 Task: Change "TS ID" for TS muxer to 10.
Action: Mouse moved to (126, 16)
Screenshot: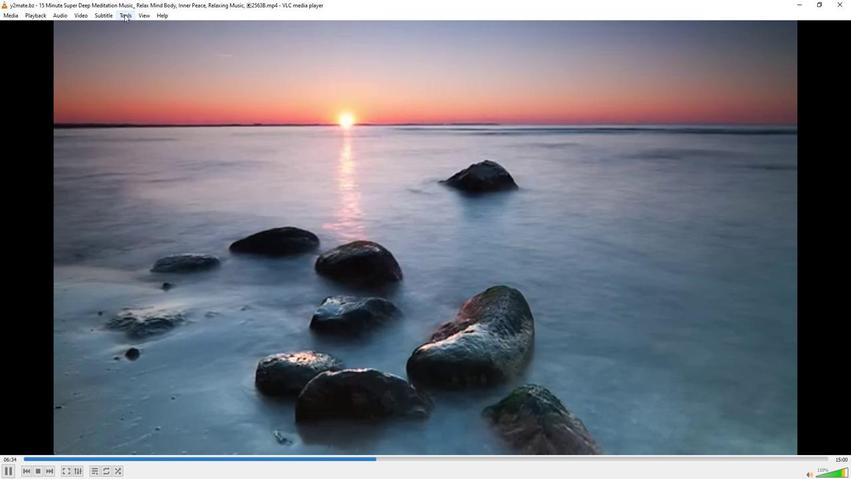 
Action: Mouse pressed left at (126, 16)
Screenshot: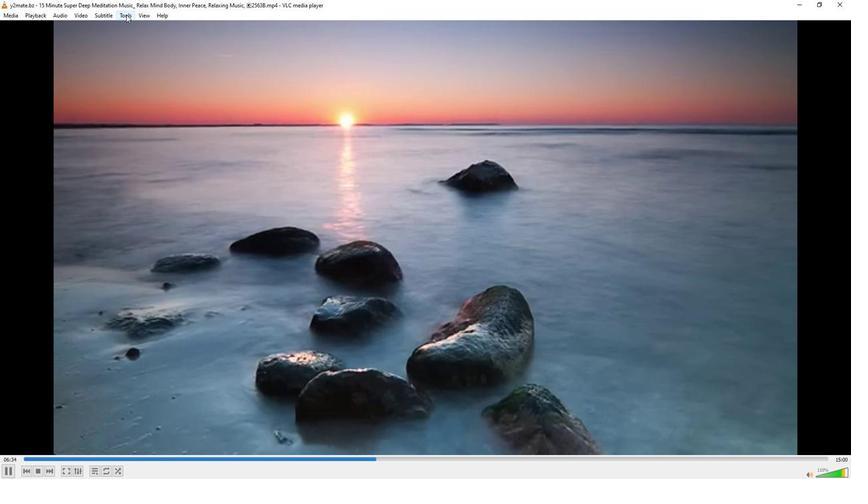 
Action: Mouse moved to (155, 121)
Screenshot: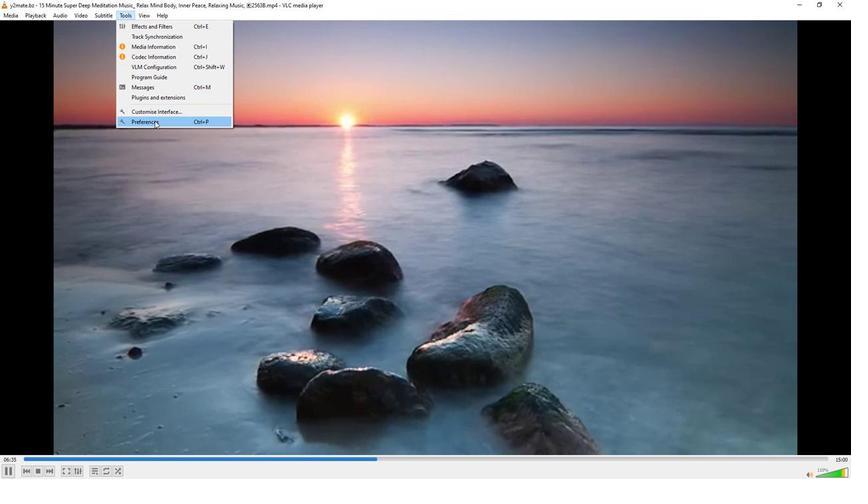 
Action: Mouse pressed left at (155, 121)
Screenshot: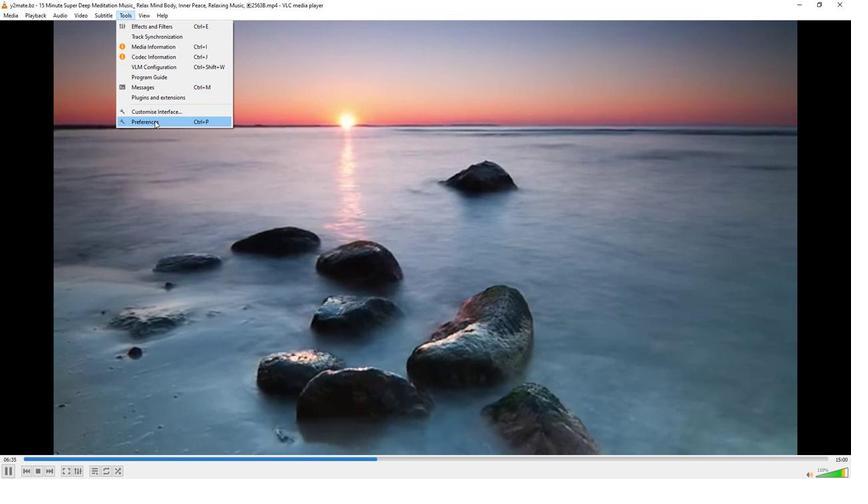 
Action: Mouse moved to (281, 391)
Screenshot: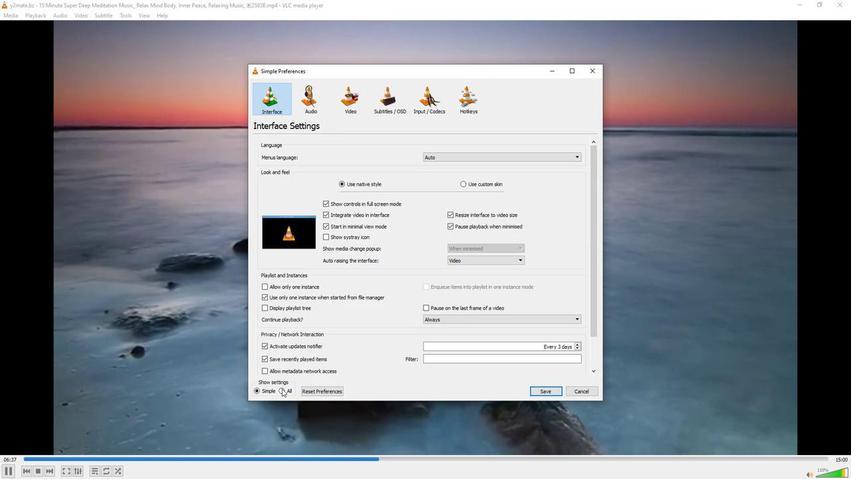 
Action: Mouse pressed left at (281, 391)
Screenshot: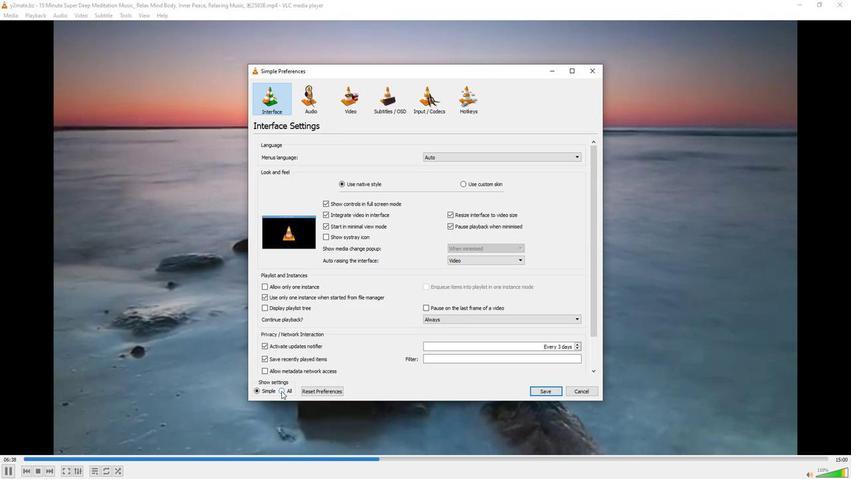 
Action: Mouse moved to (282, 294)
Screenshot: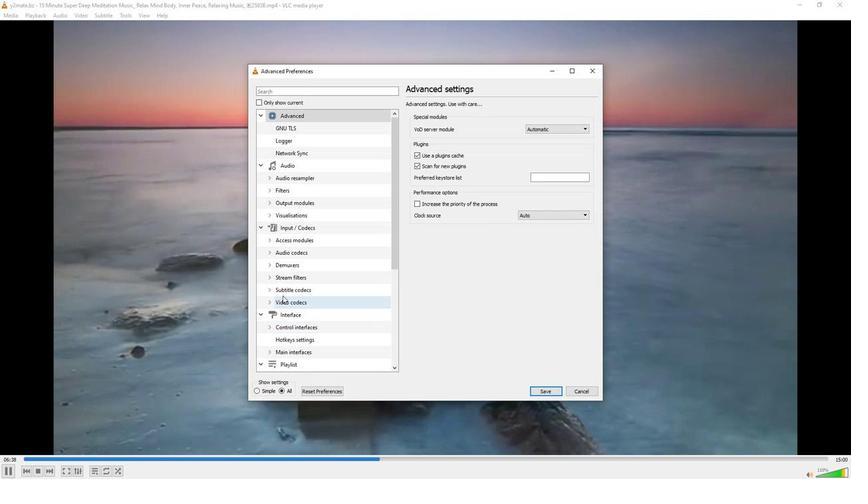 
Action: Mouse scrolled (282, 293) with delta (0, 0)
Screenshot: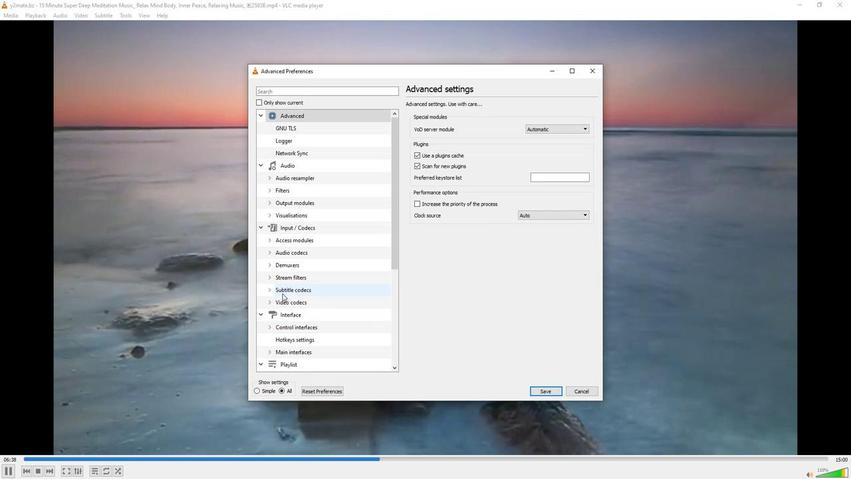 
Action: Mouse scrolled (282, 293) with delta (0, 0)
Screenshot: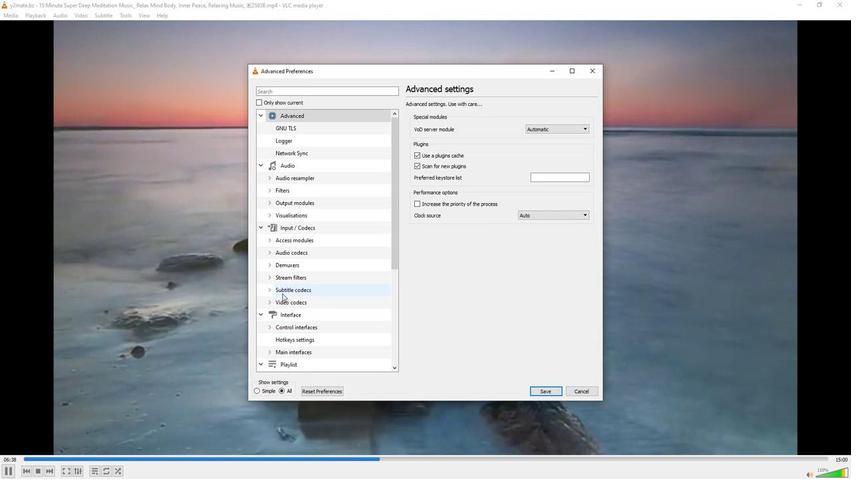 
Action: Mouse moved to (268, 351)
Screenshot: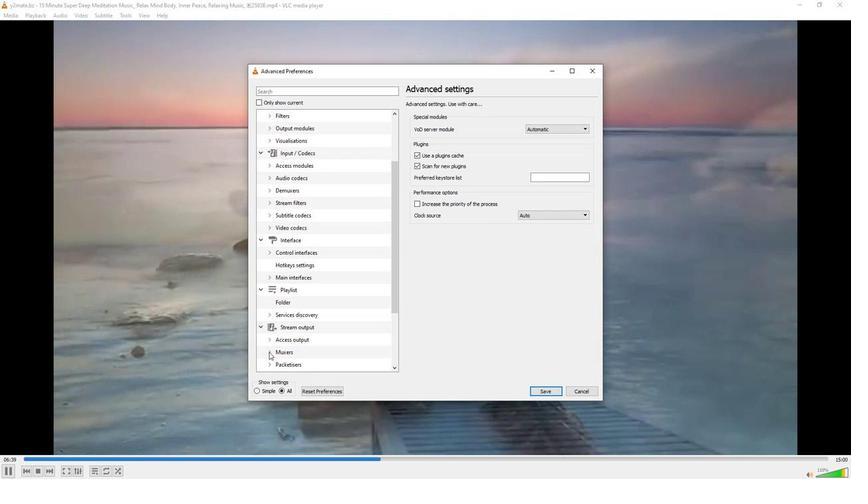 
Action: Mouse pressed left at (268, 351)
Screenshot: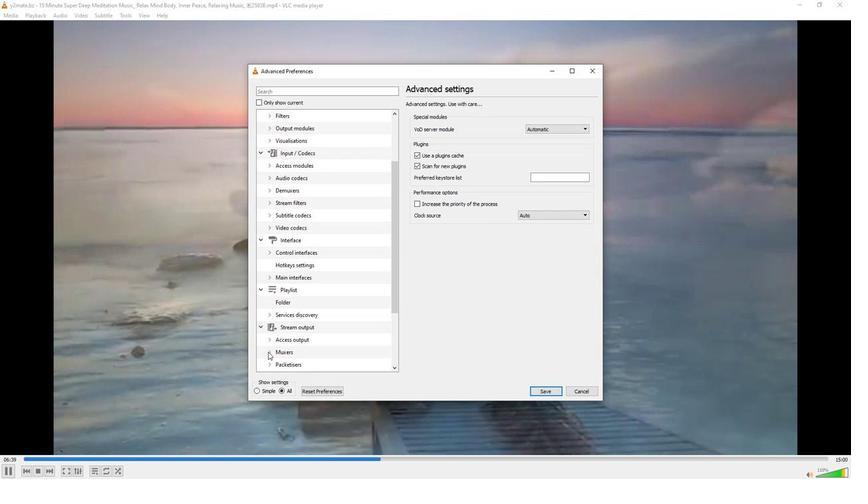 
Action: Mouse moved to (285, 325)
Screenshot: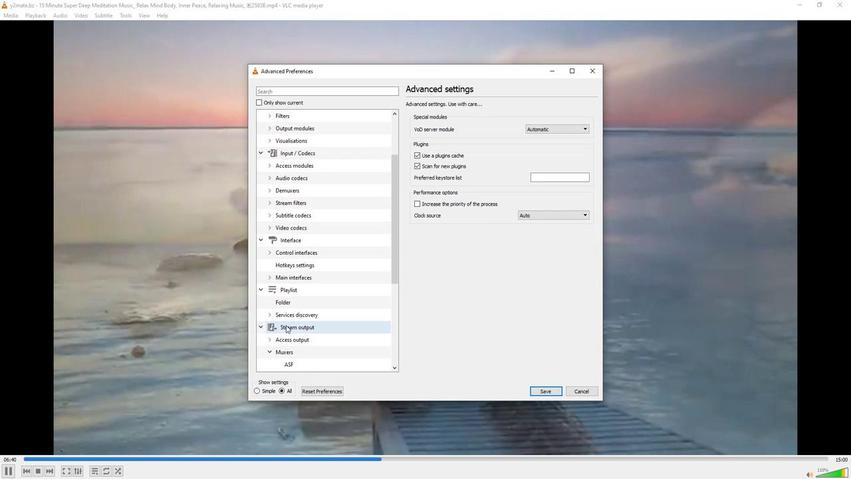 
Action: Mouse scrolled (285, 325) with delta (0, 0)
Screenshot: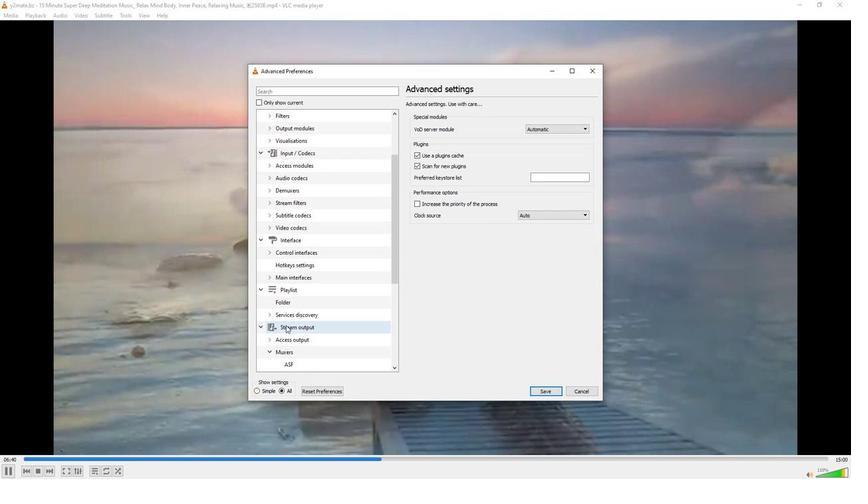 
Action: Mouse scrolled (285, 325) with delta (0, 0)
Screenshot: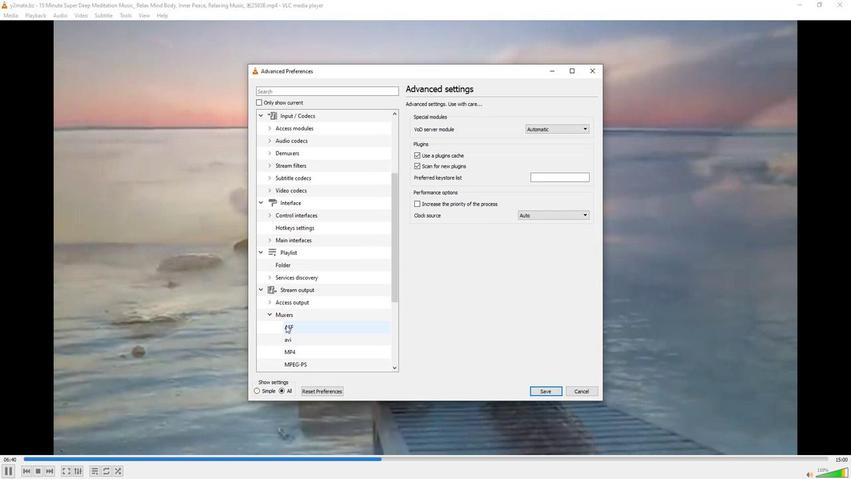 
Action: Mouse moved to (293, 339)
Screenshot: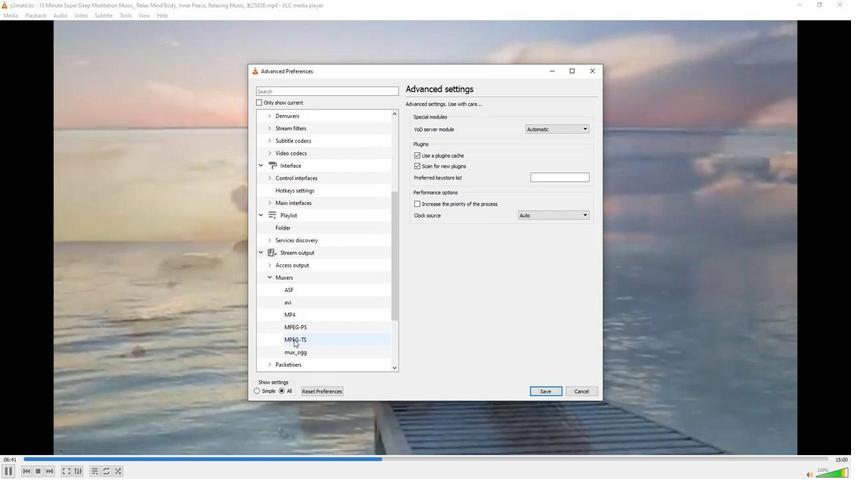 
Action: Mouse pressed left at (293, 339)
Screenshot: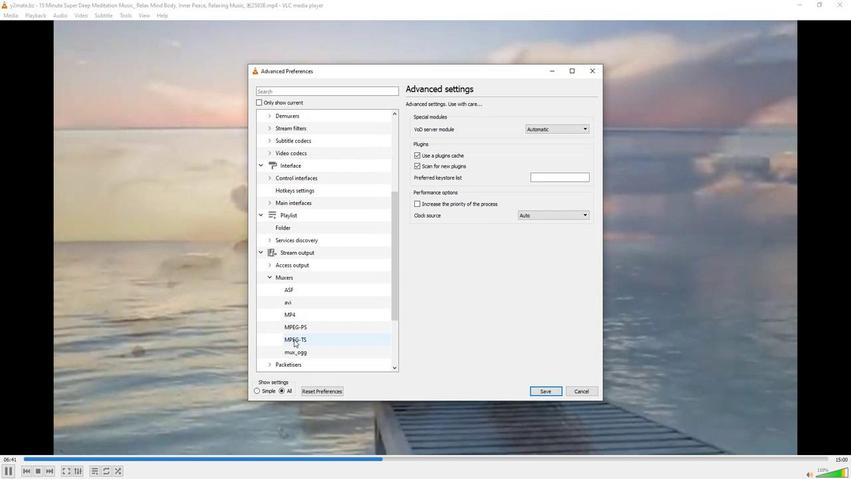 
Action: Mouse moved to (580, 174)
Screenshot: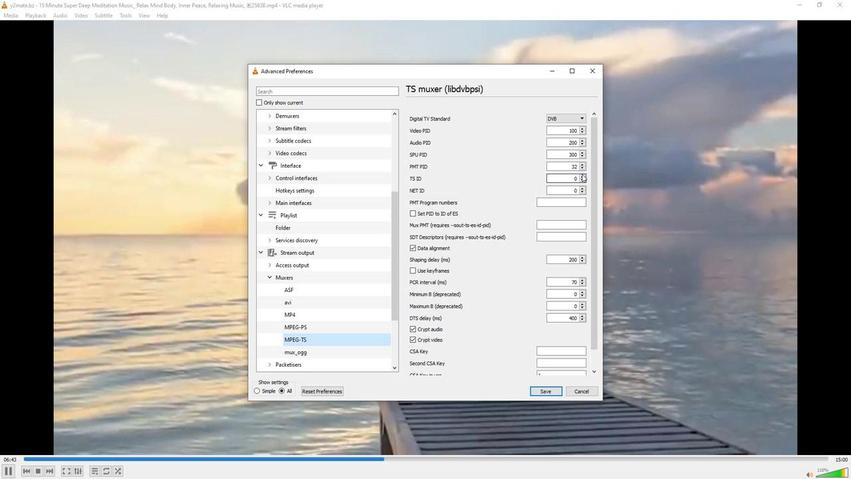 
Action: Mouse pressed left at (580, 174)
Screenshot: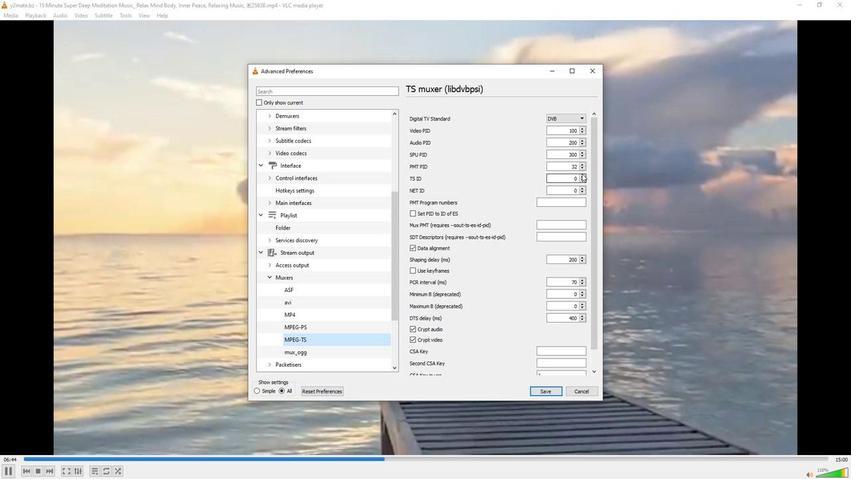 
Action: Mouse pressed left at (580, 174)
Screenshot: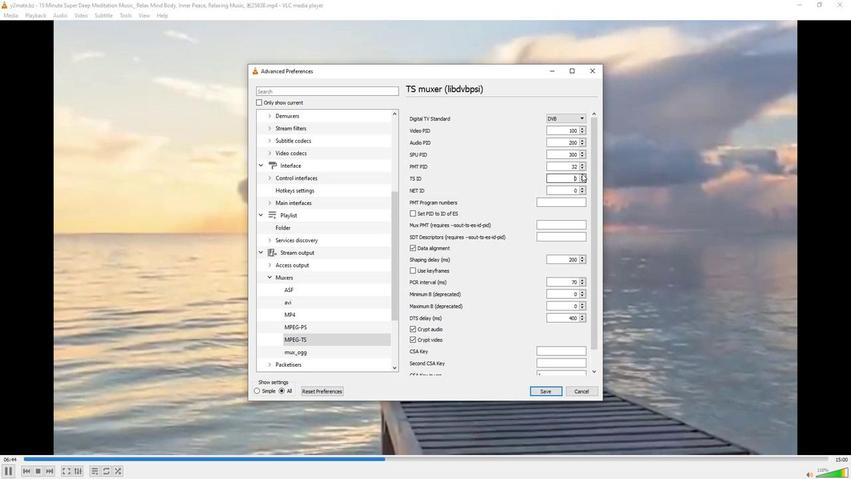
Action: Mouse moved to (580, 178)
Screenshot: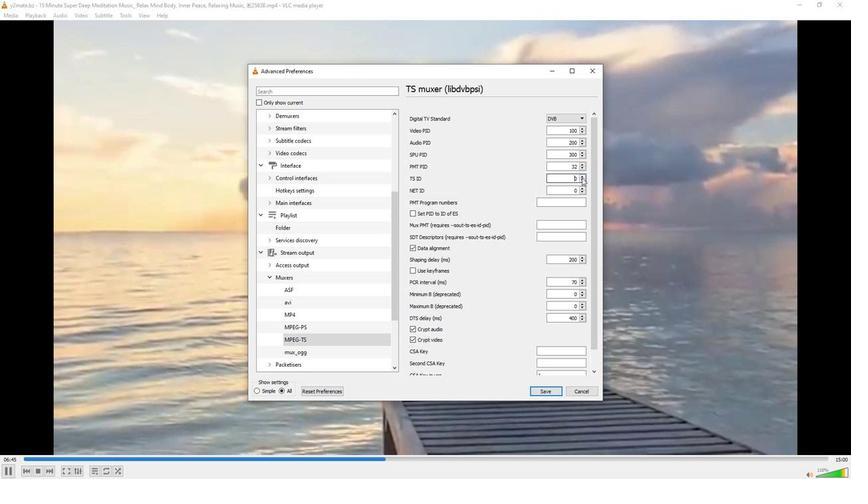 
Action: Mouse pressed left at (580, 178)
Screenshot: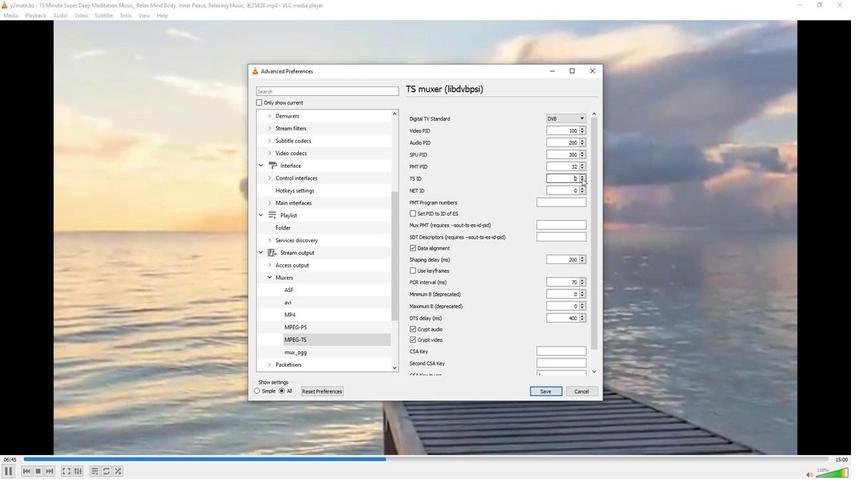 
Action: Mouse pressed left at (580, 178)
Screenshot: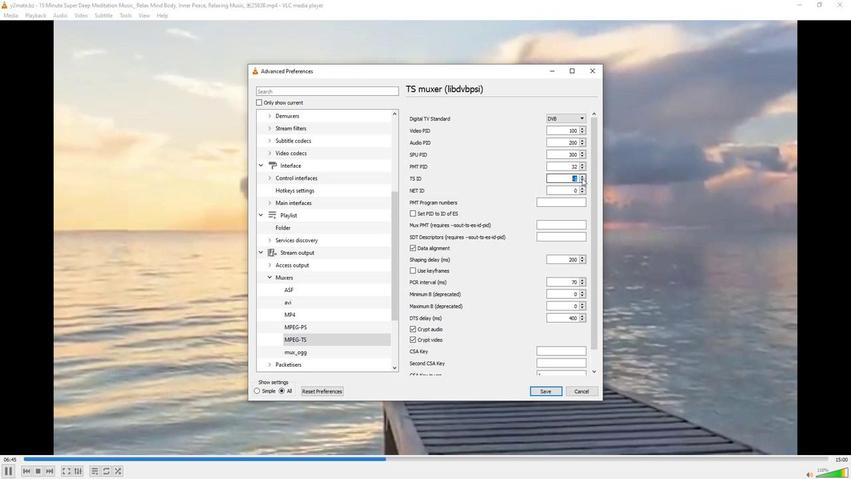 
Action: Mouse pressed left at (580, 178)
Screenshot: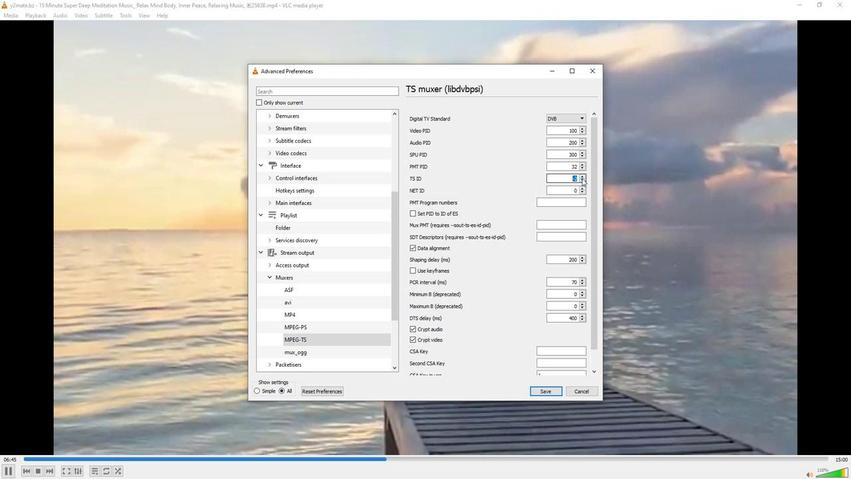 
Action: Mouse moved to (582, 173)
Screenshot: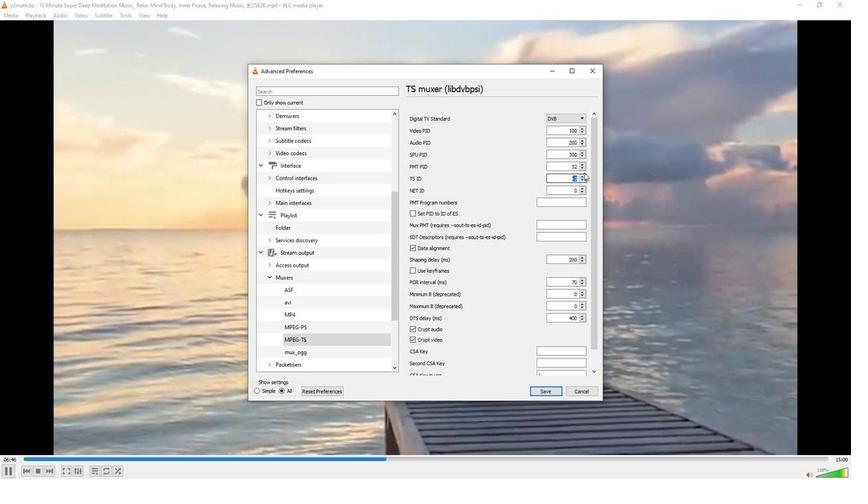 
Action: Mouse pressed left at (582, 173)
Screenshot: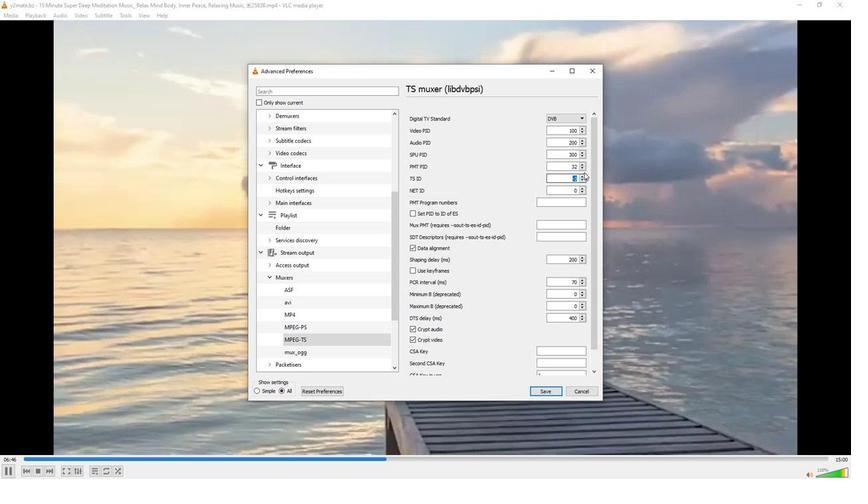 
Action: Mouse moved to (580, 174)
Screenshot: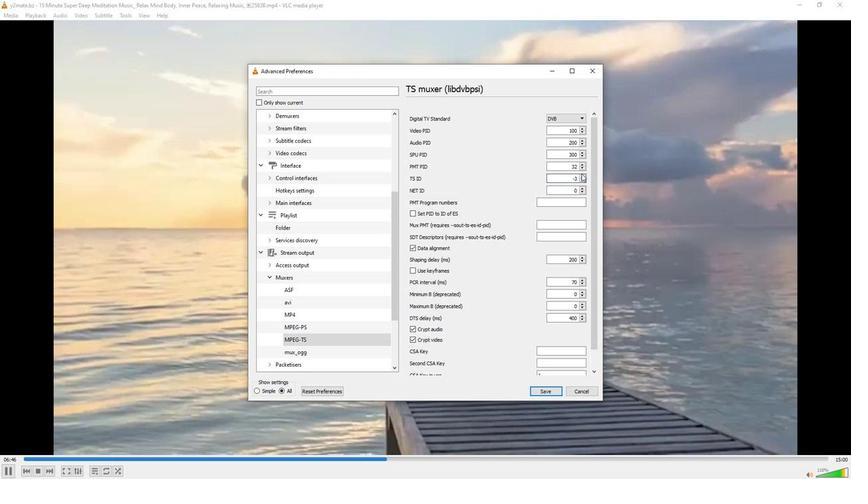
Action: Mouse pressed left at (580, 174)
Screenshot: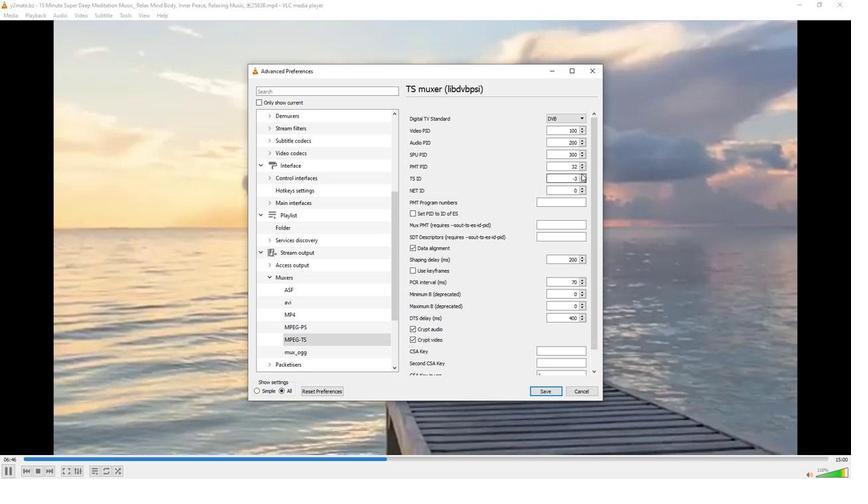 
Action: Mouse pressed left at (580, 174)
Screenshot: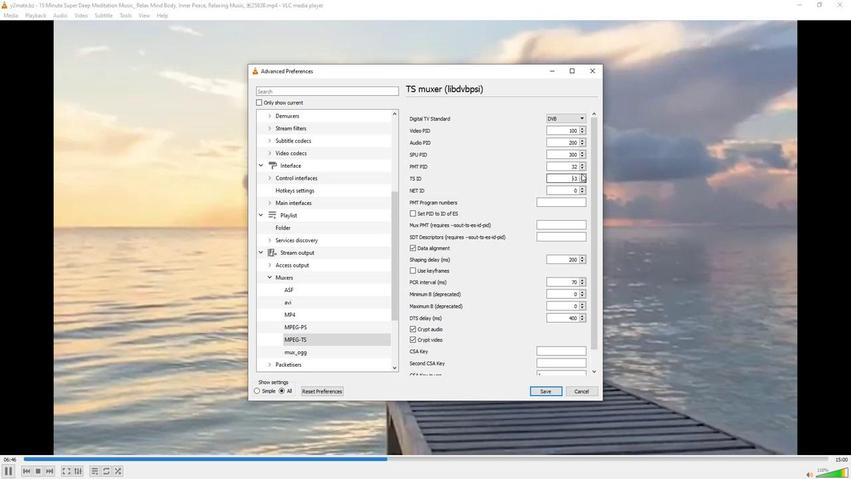 
Action: Mouse moved to (580, 174)
Screenshot: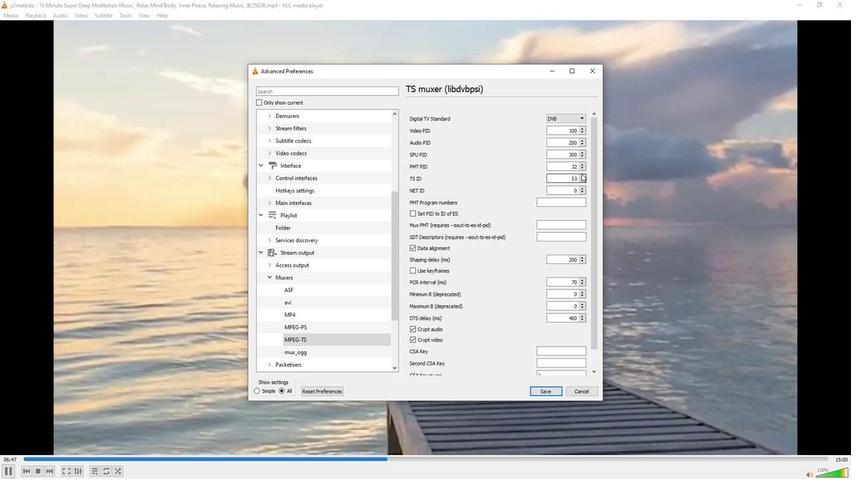 
Action: Mouse pressed left at (580, 174)
Screenshot: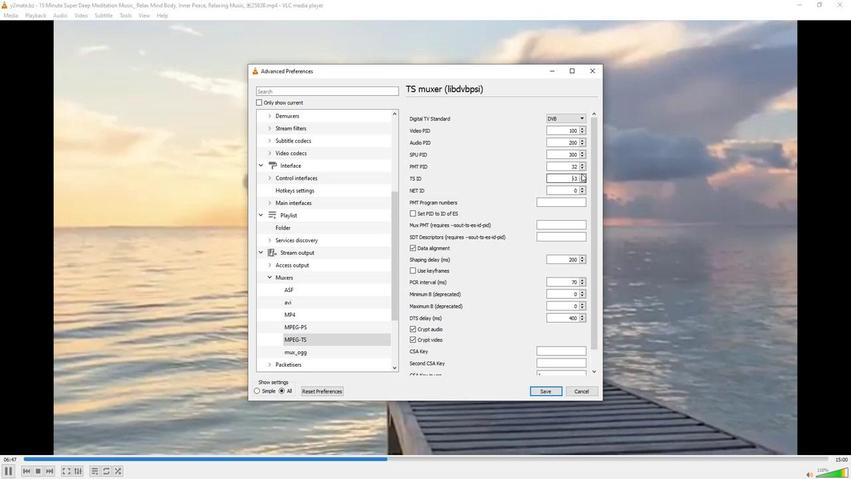 
Action: Mouse moved to (581, 176)
Screenshot: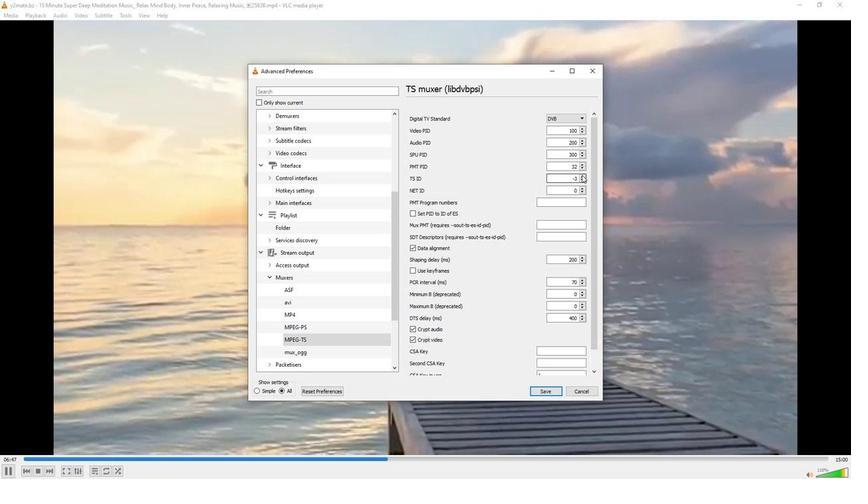 
Action: Mouse pressed left at (581, 176)
Screenshot: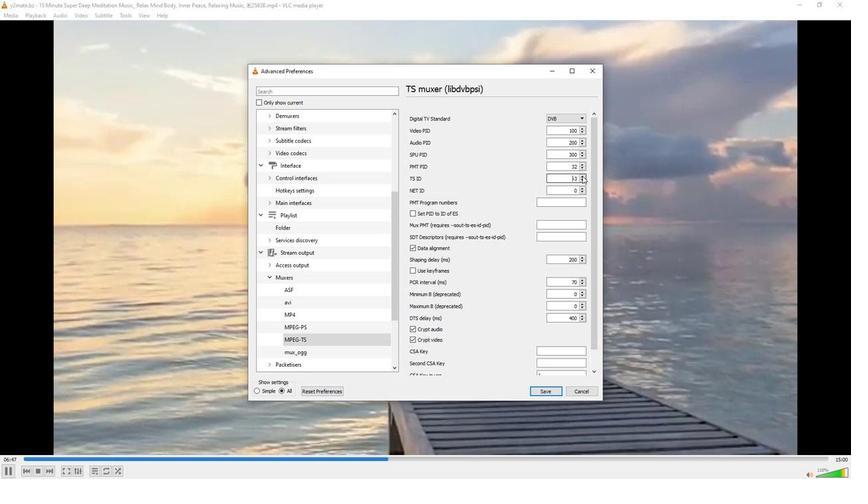
Action: Mouse moved to (581, 176)
Screenshot: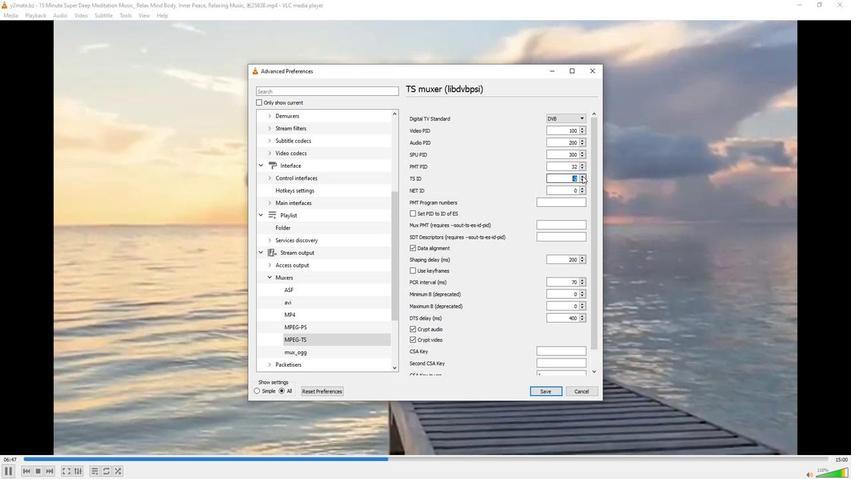 
Action: Mouse pressed left at (581, 176)
Screenshot: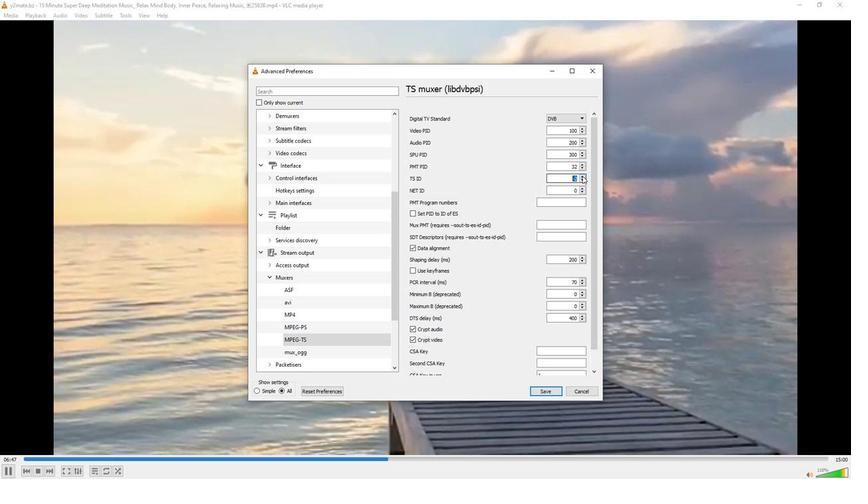 
Action: Mouse pressed left at (581, 176)
Screenshot: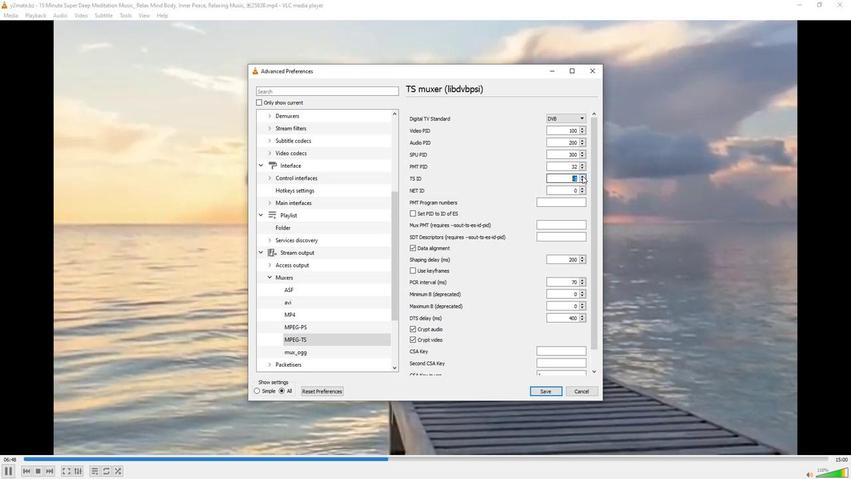 
Action: Mouse moved to (575, 177)
Screenshot: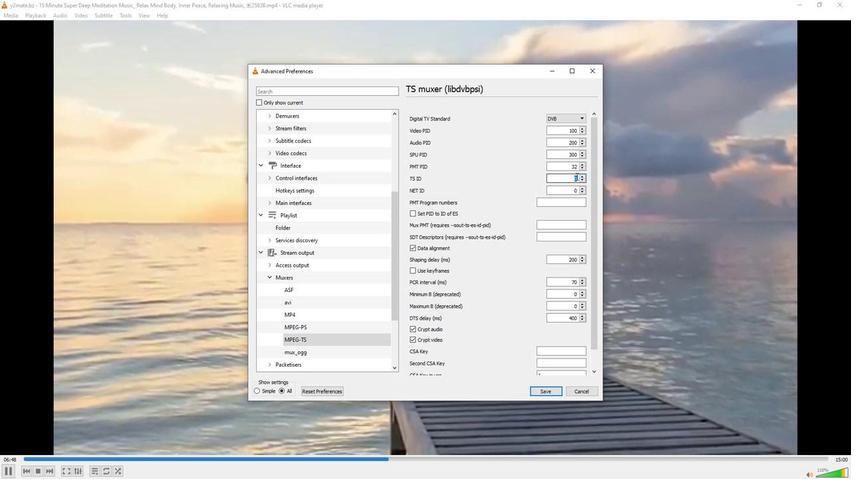 
Action: Mouse pressed left at (575, 177)
Screenshot: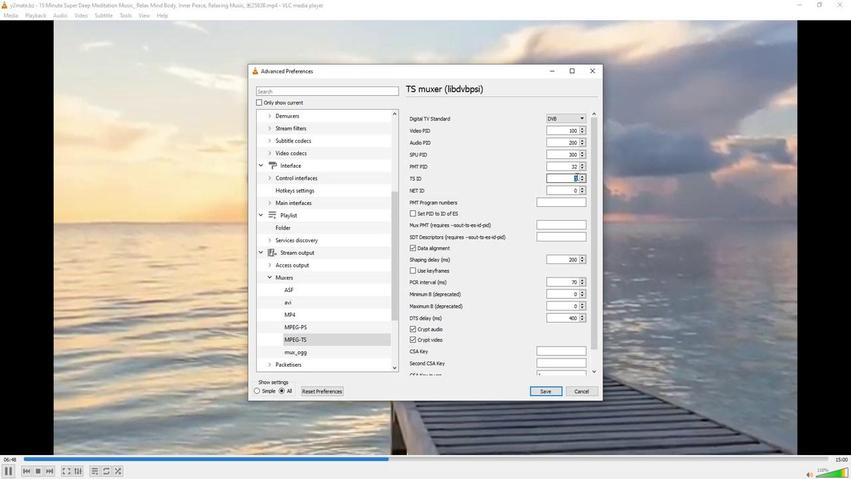 
Action: Mouse moved to (576, 184)
Screenshot: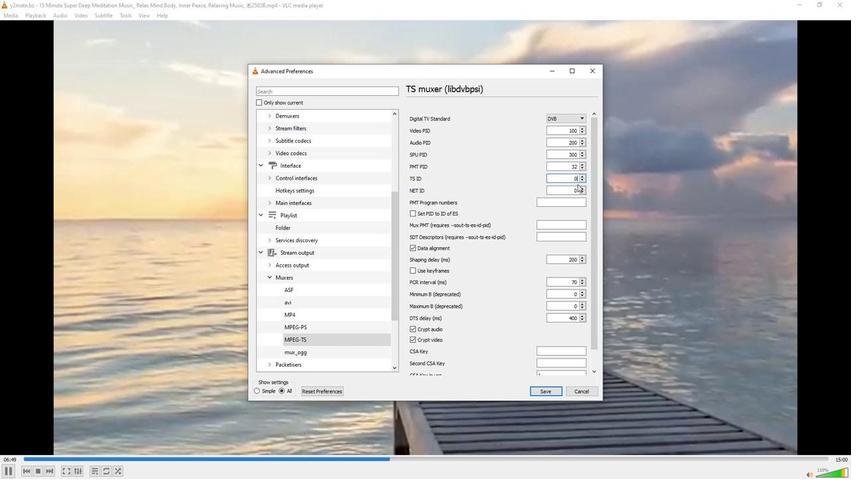 
Action: Key pressed <Key.backspace>
Screenshot: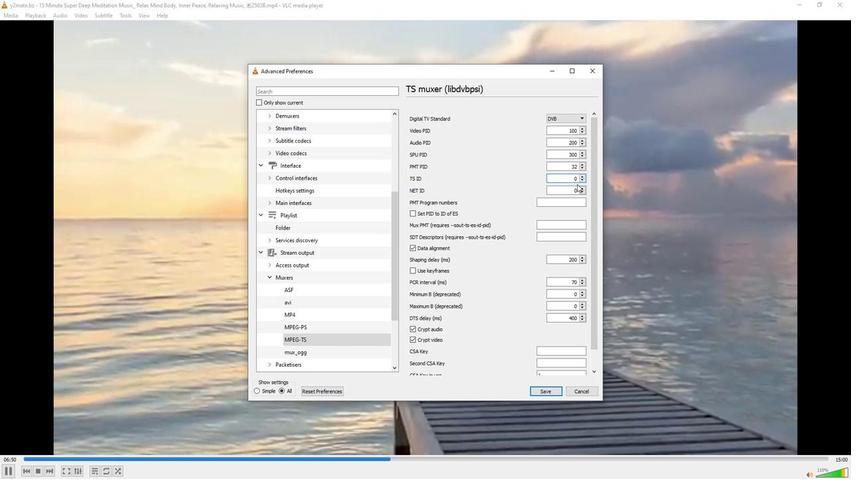 
Action: Mouse moved to (571, 188)
Screenshot: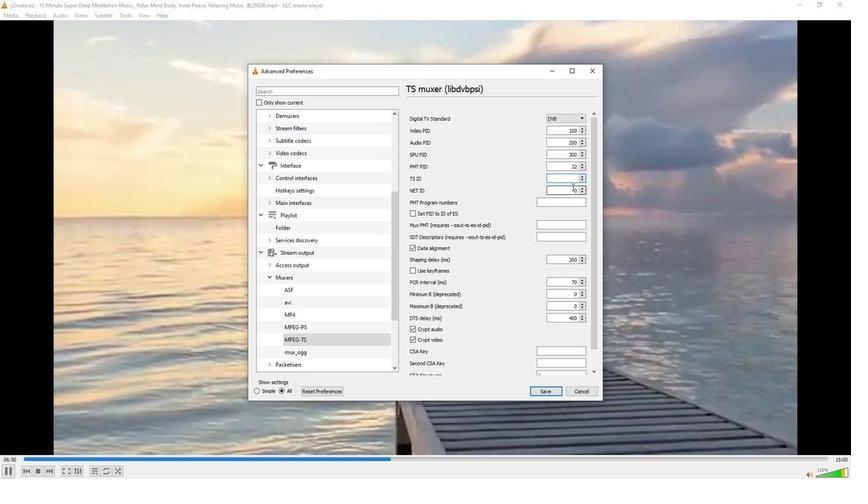 
Action: Key pressed 10
Screenshot: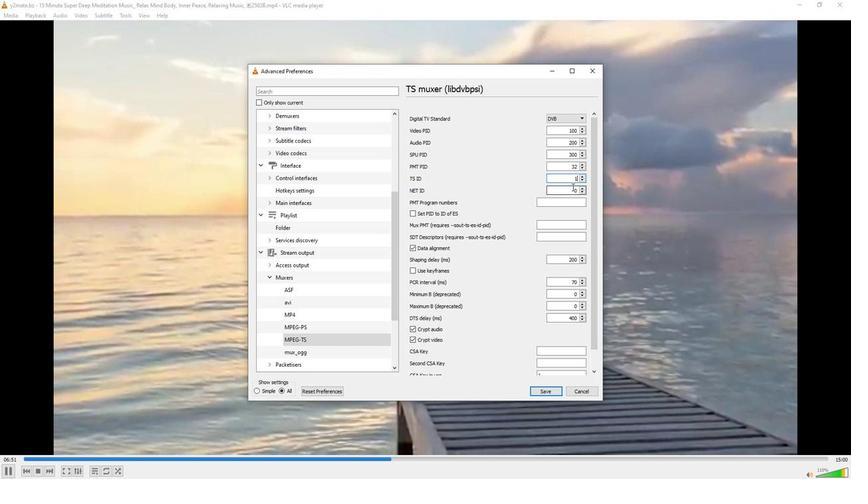 
Action: Mouse moved to (526, 284)
Screenshot: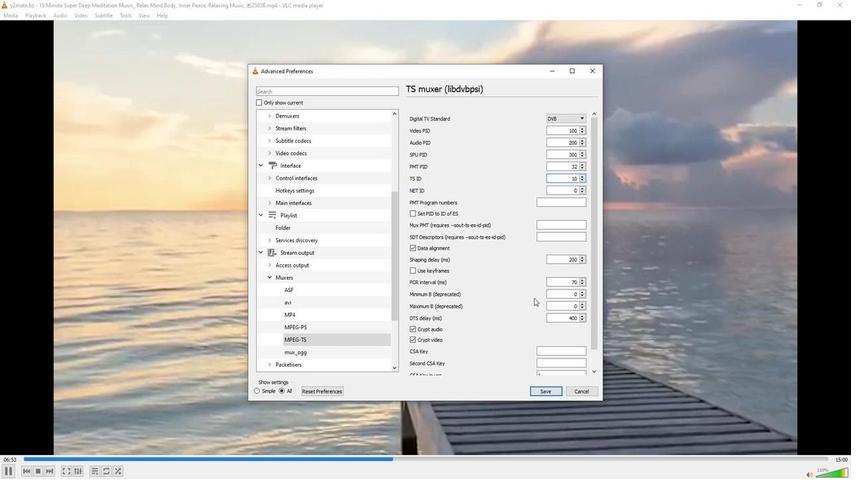 
